Task: Open the calendar in Microsoft Outlook using the To-Do Bar.
Action: Mouse moved to (12, 40)
Screenshot: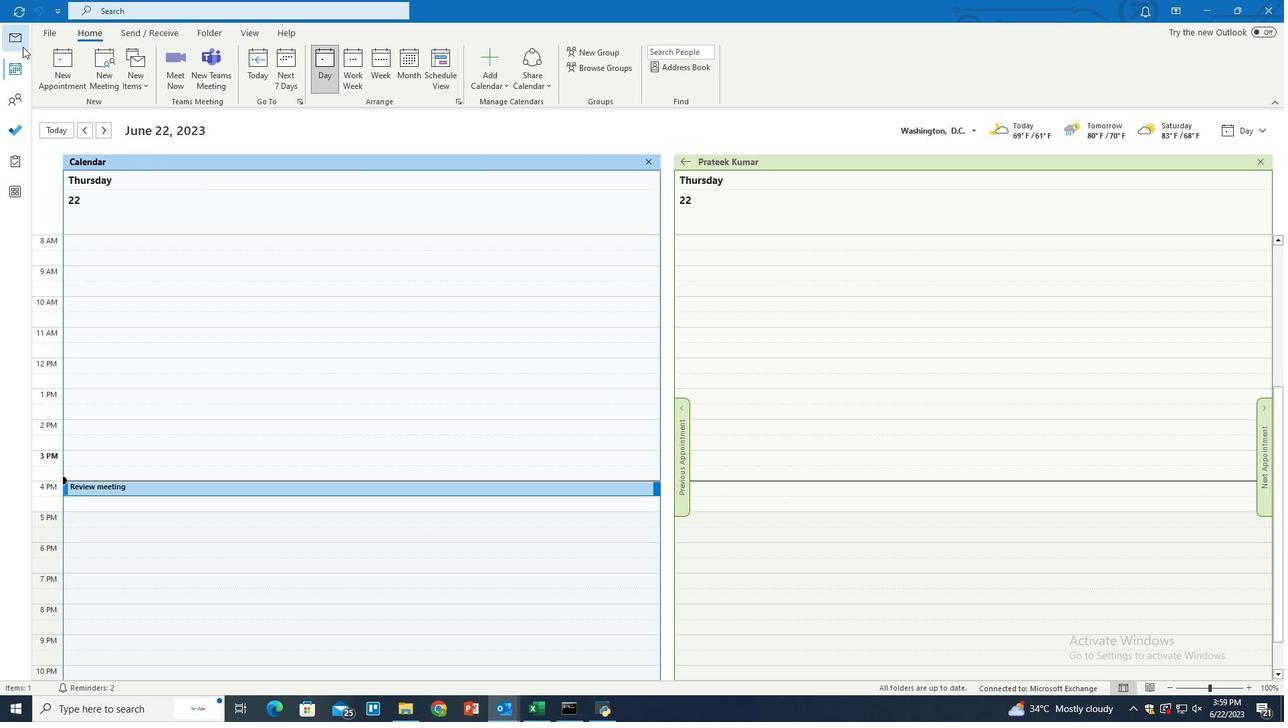 
Action: Mouse pressed left at (12, 40)
Screenshot: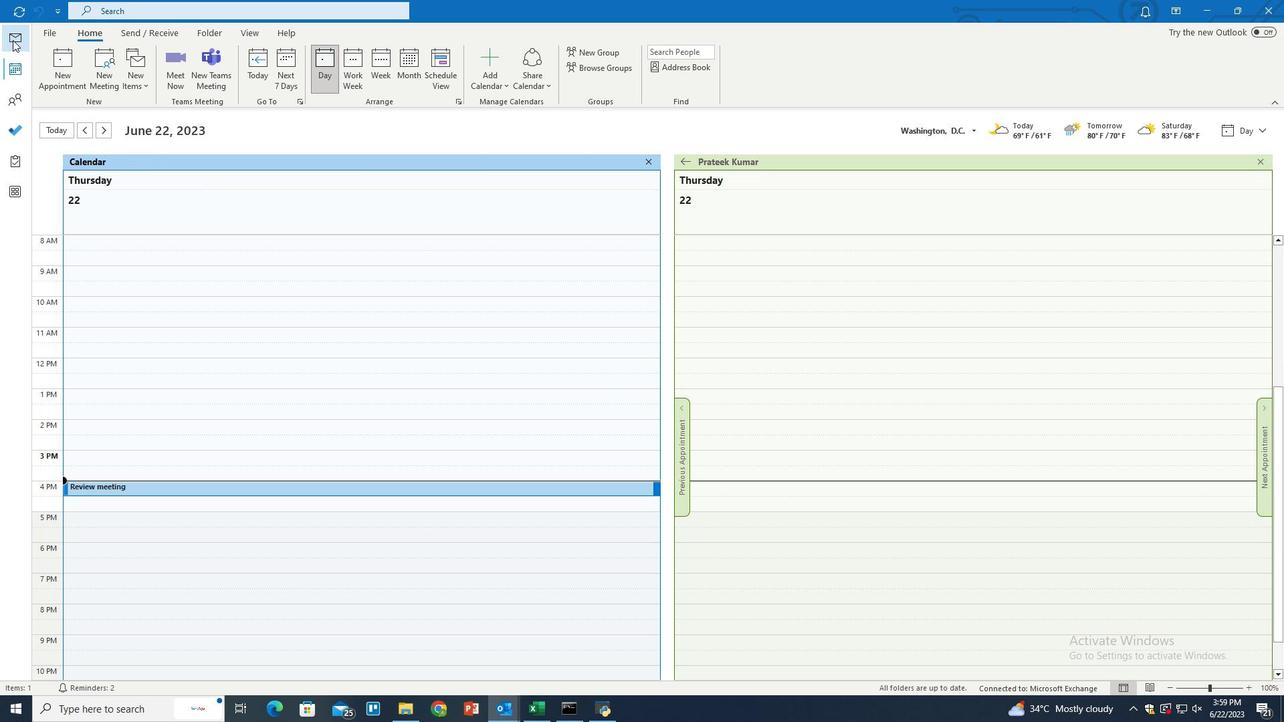 
Action: Mouse moved to (248, 34)
Screenshot: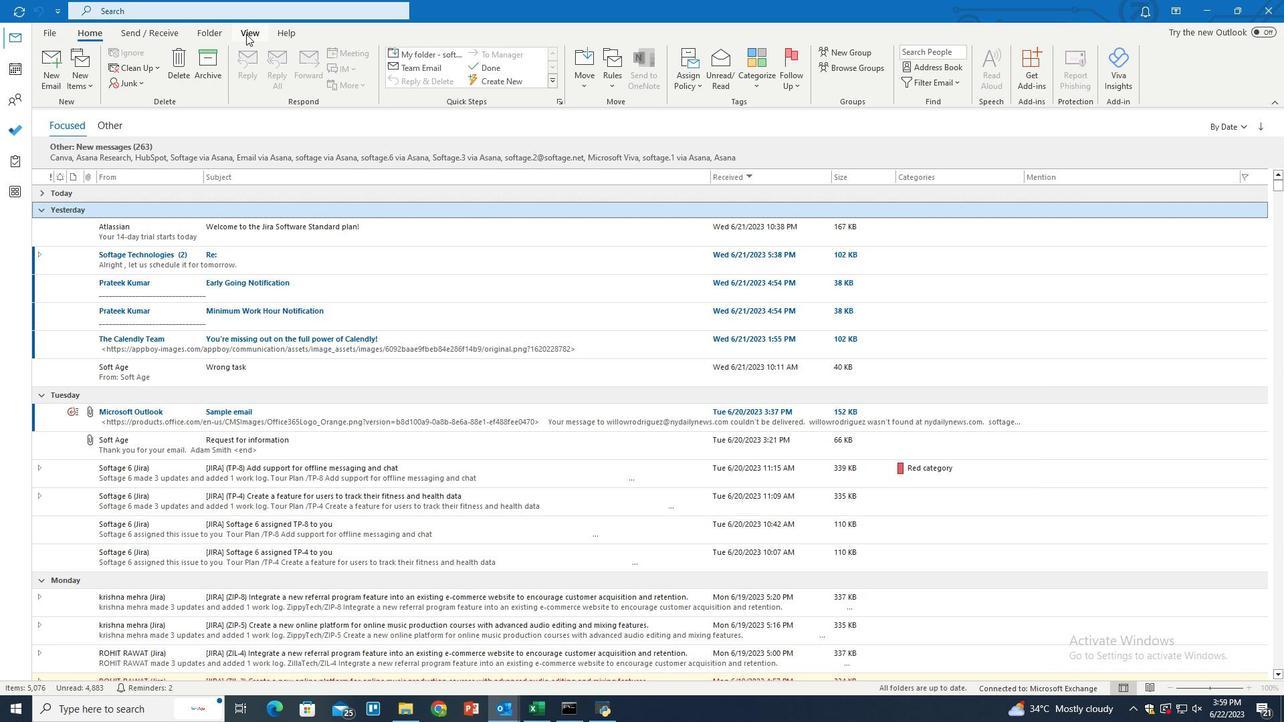 
Action: Mouse pressed left at (248, 34)
Screenshot: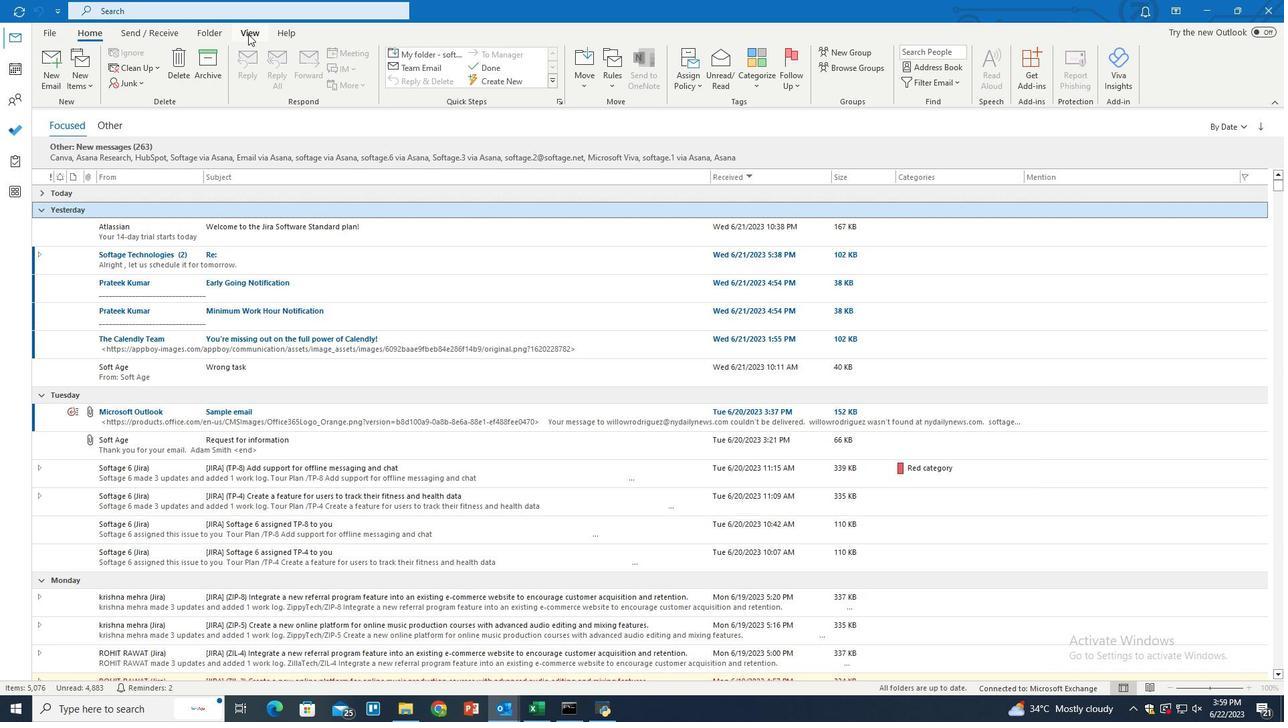
Action: Mouse moved to (947, 82)
Screenshot: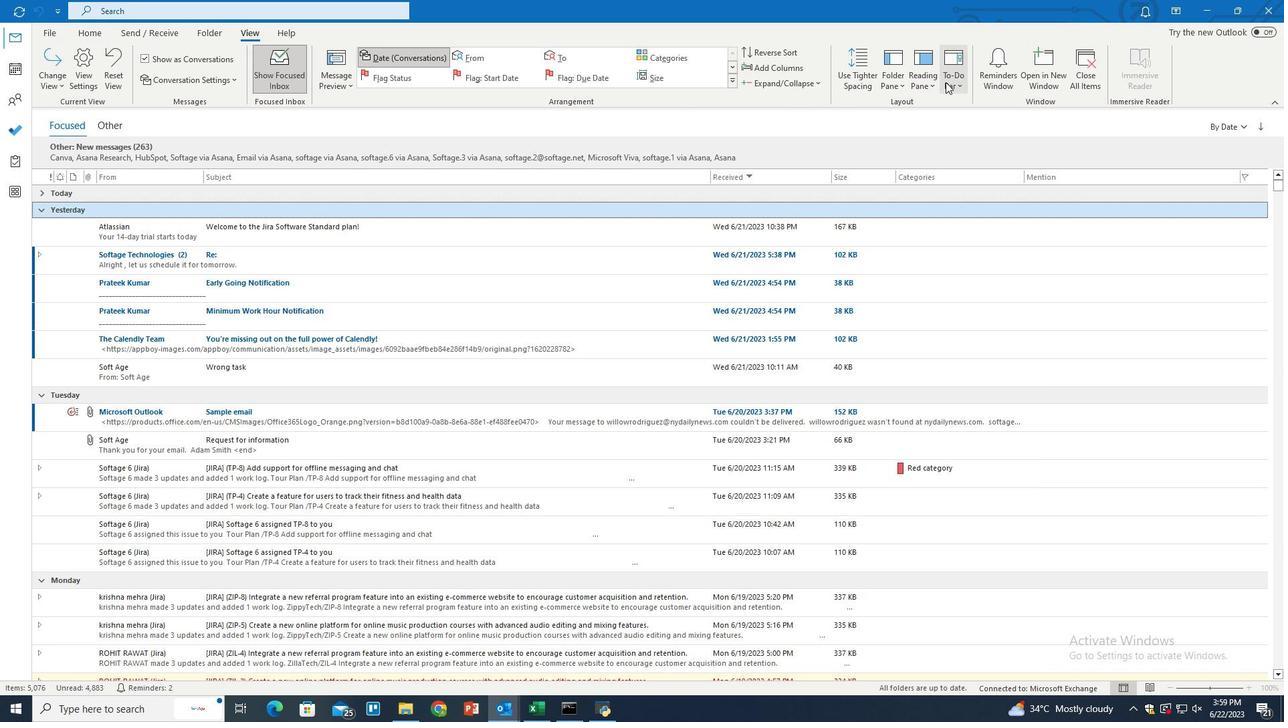 
Action: Mouse pressed left at (947, 82)
Screenshot: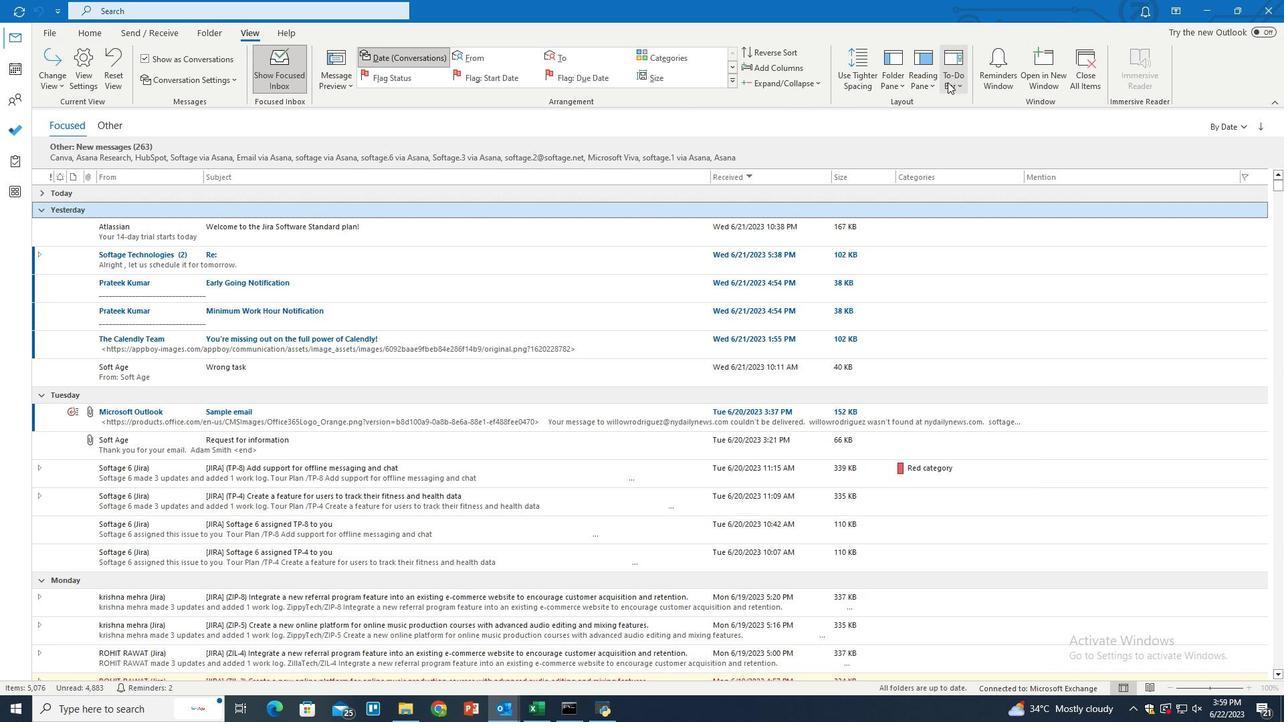 
Action: Mouse moved to (962, 121)
Screenshot: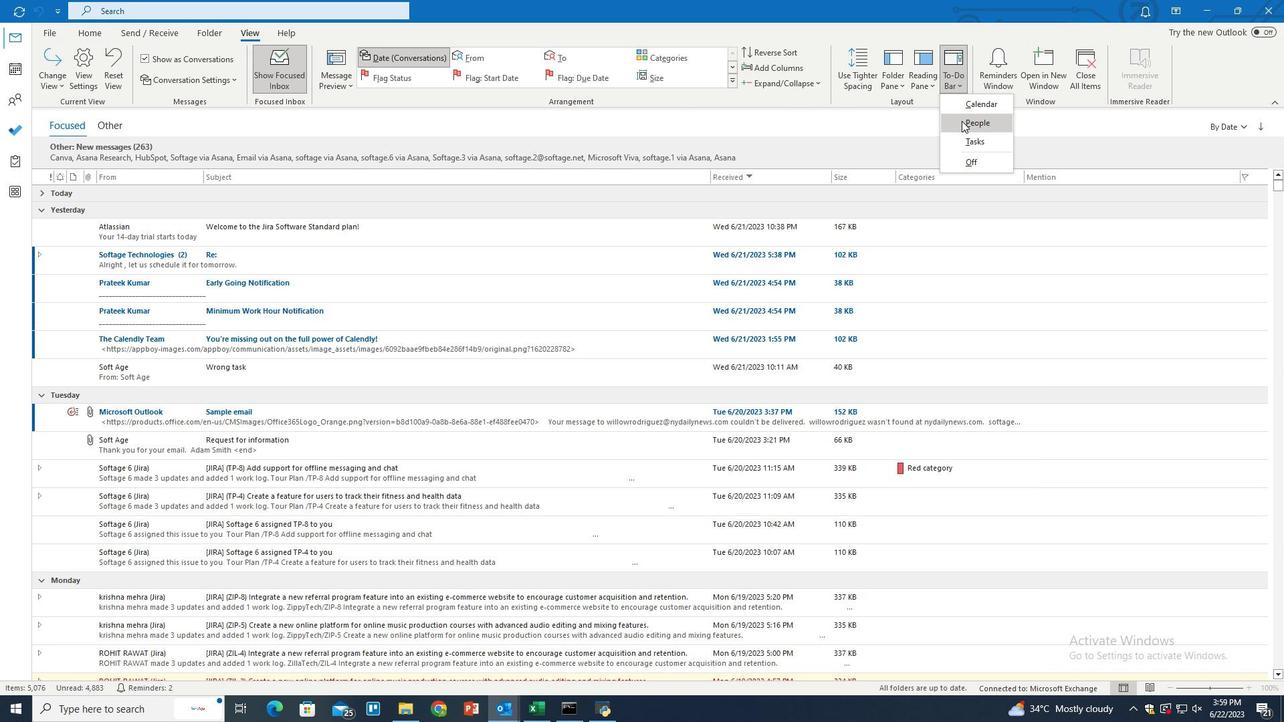 
Action: Mouse pressed left at (962, 121)
Screenshot: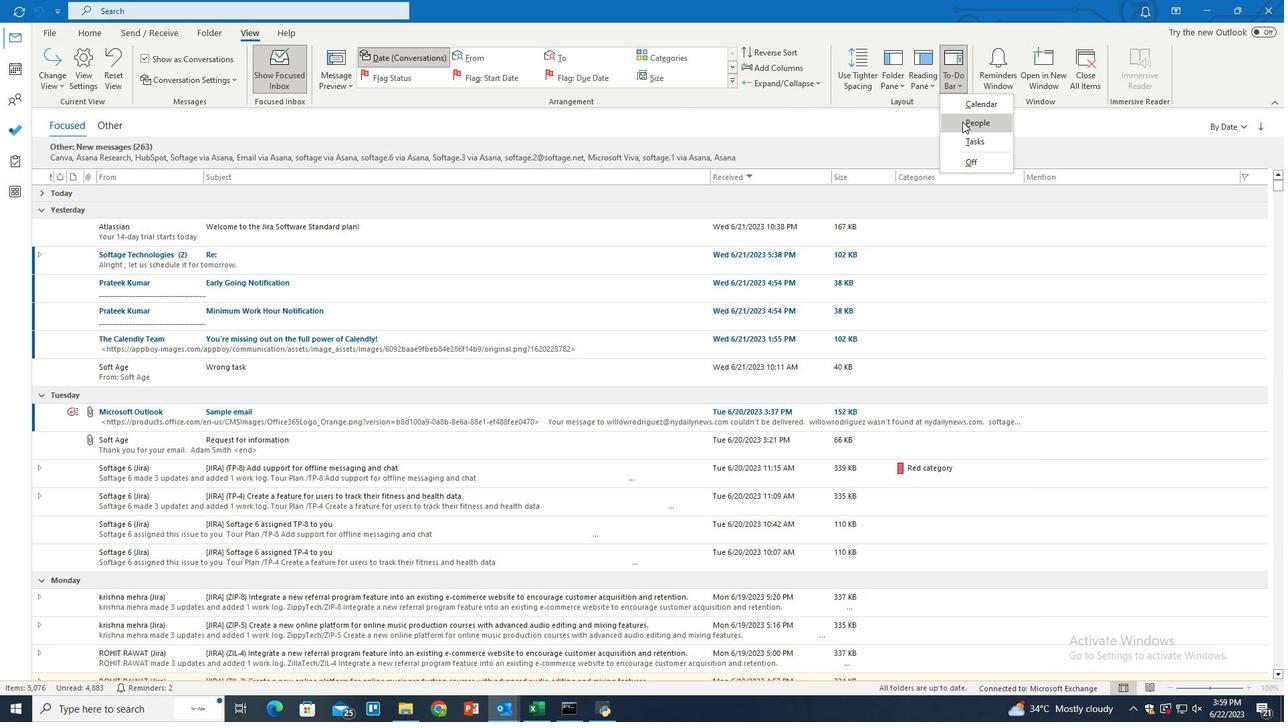 
Action: Mouse moved to (950, 119)
Screenshot: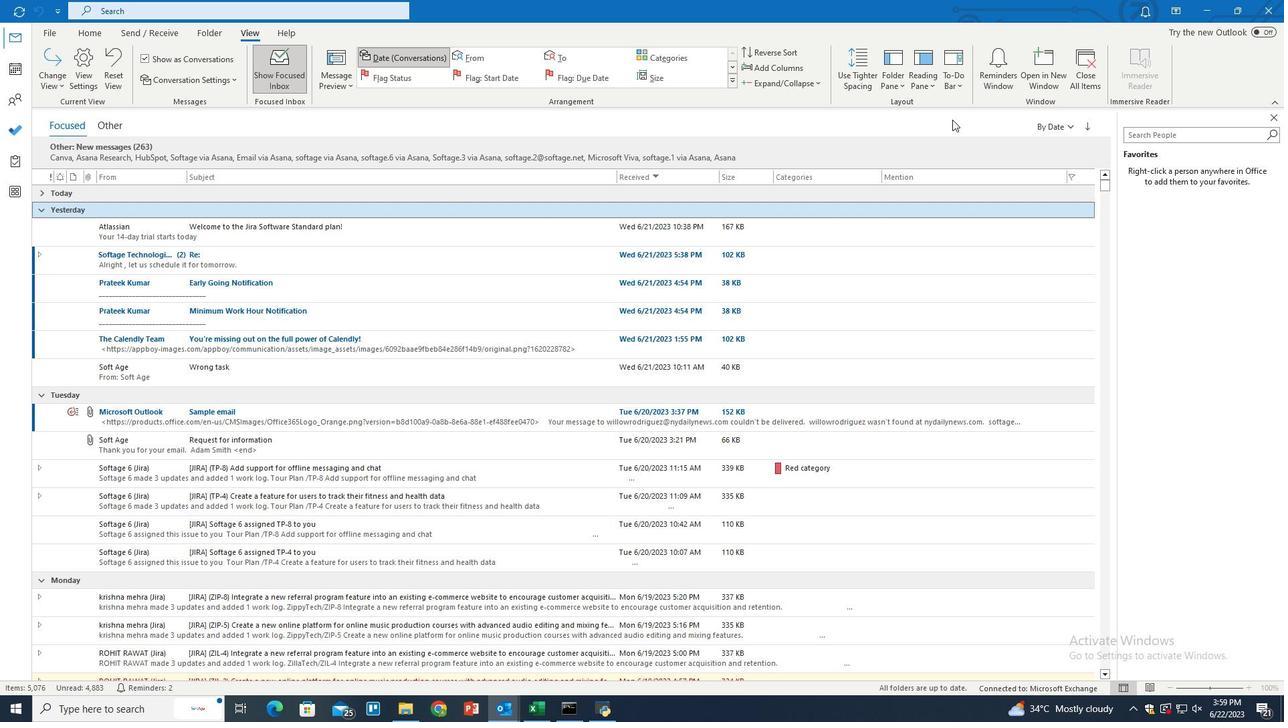
